 Task: Add a signature Julian Adams containing Have a great National Technology Day, Julian Adams to email address softage.2@softage.net and add a folder Artificial intelligence
Action: Key pressed n
Screenshot: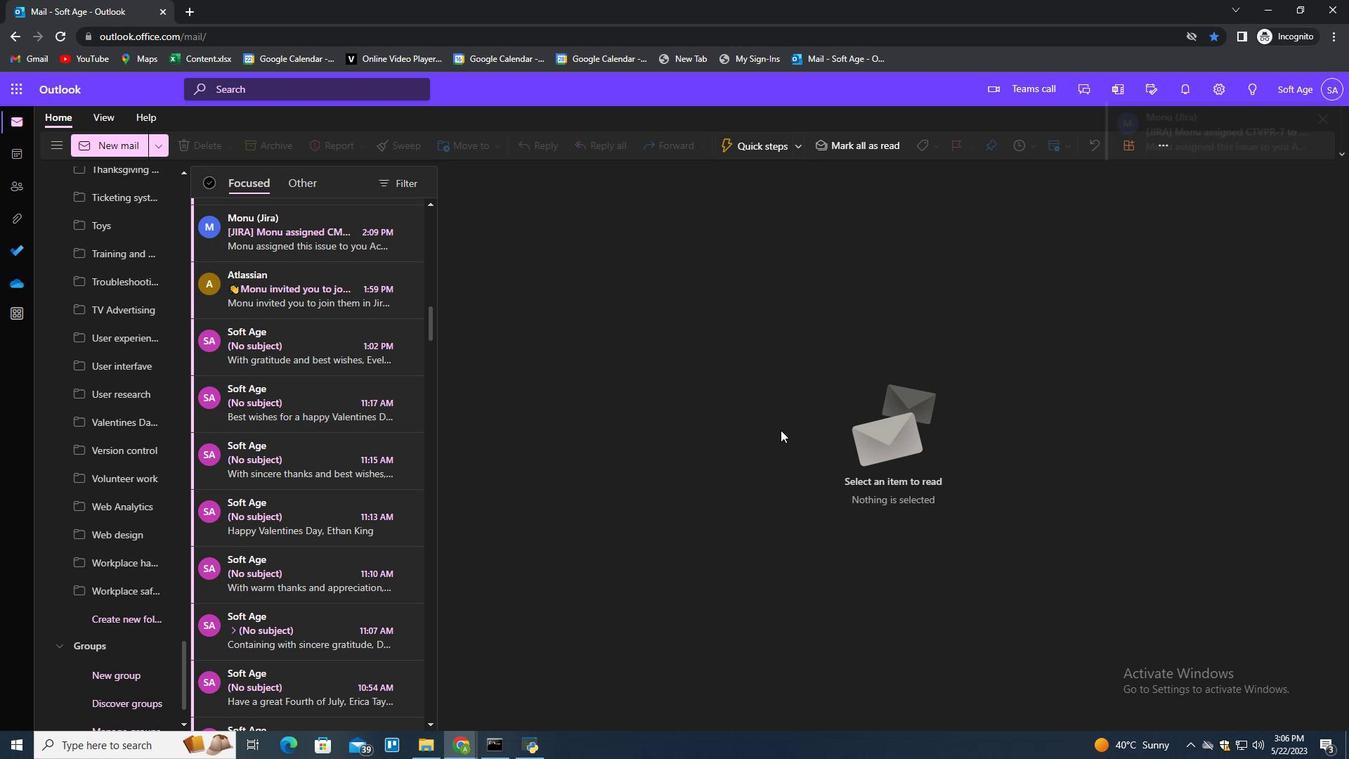 
Action: Mouse moved to (952, 149)
Screenshot: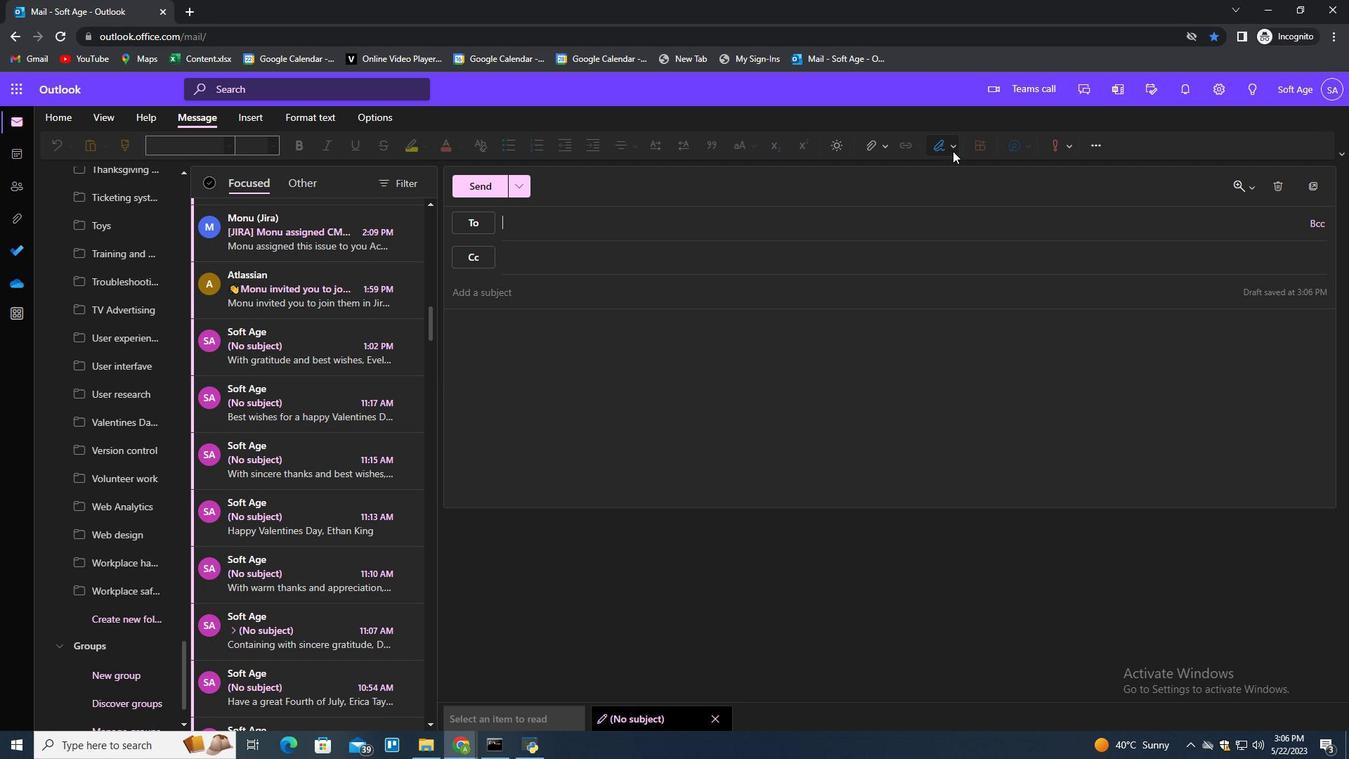 
Action: Mouse pressed left at (952, 149)
Screenshot: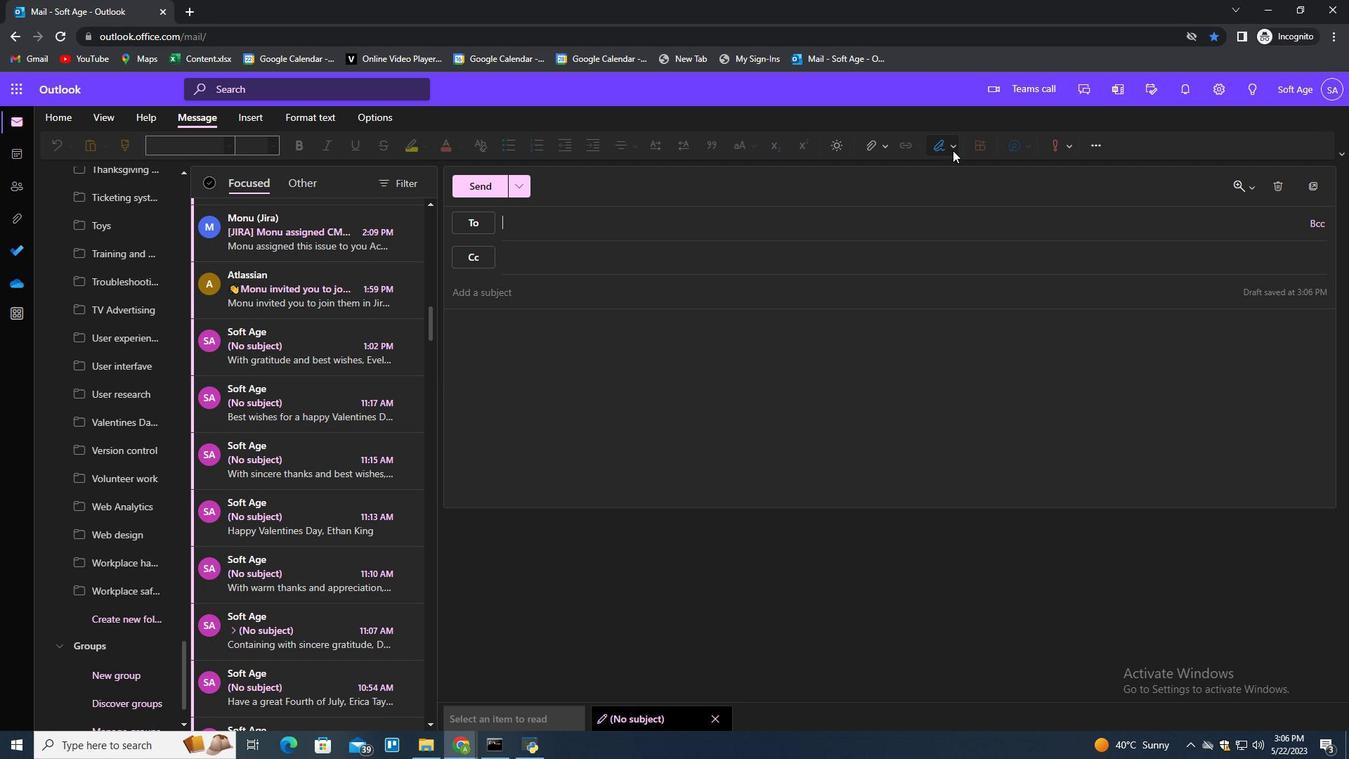 
Action: Mouse moved to (930, 198)
Screenshot: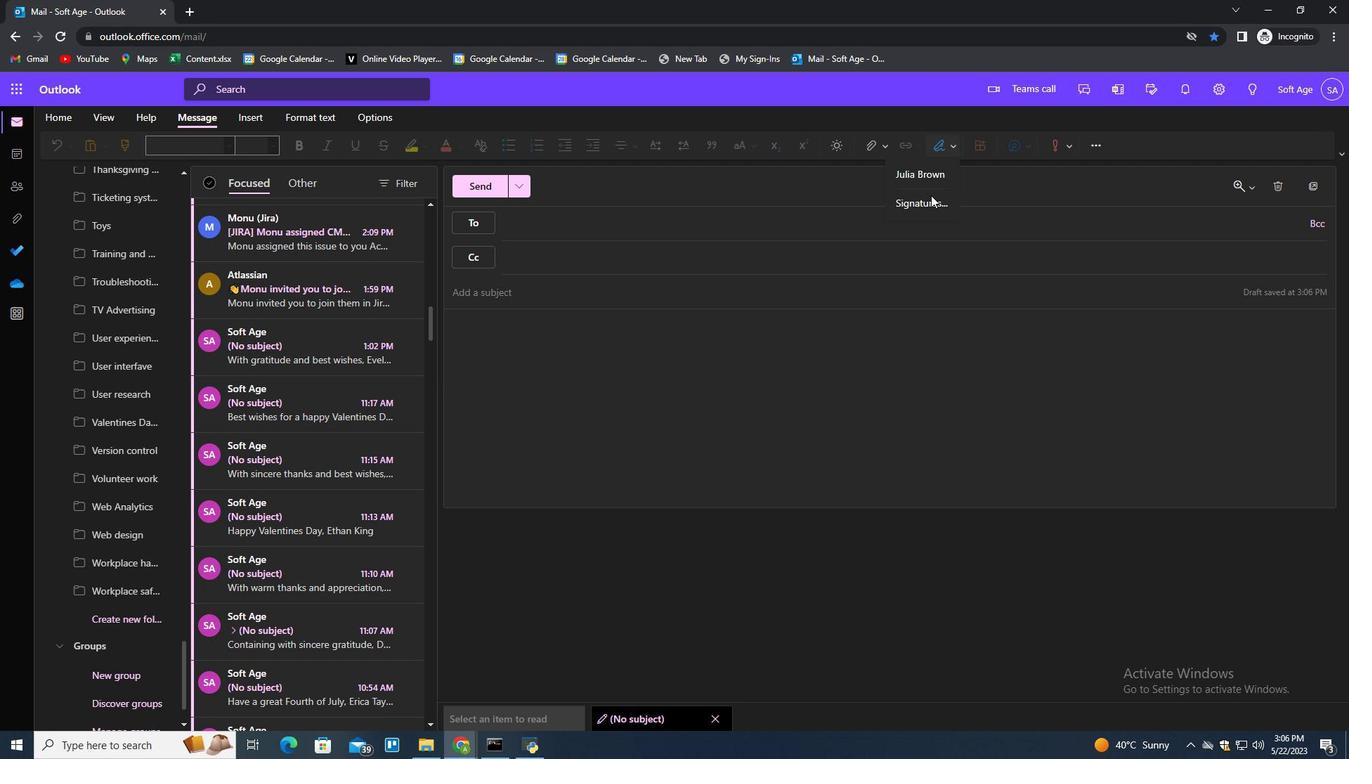 
Action: Mouse pressed left at (930, 198)
Screenshot: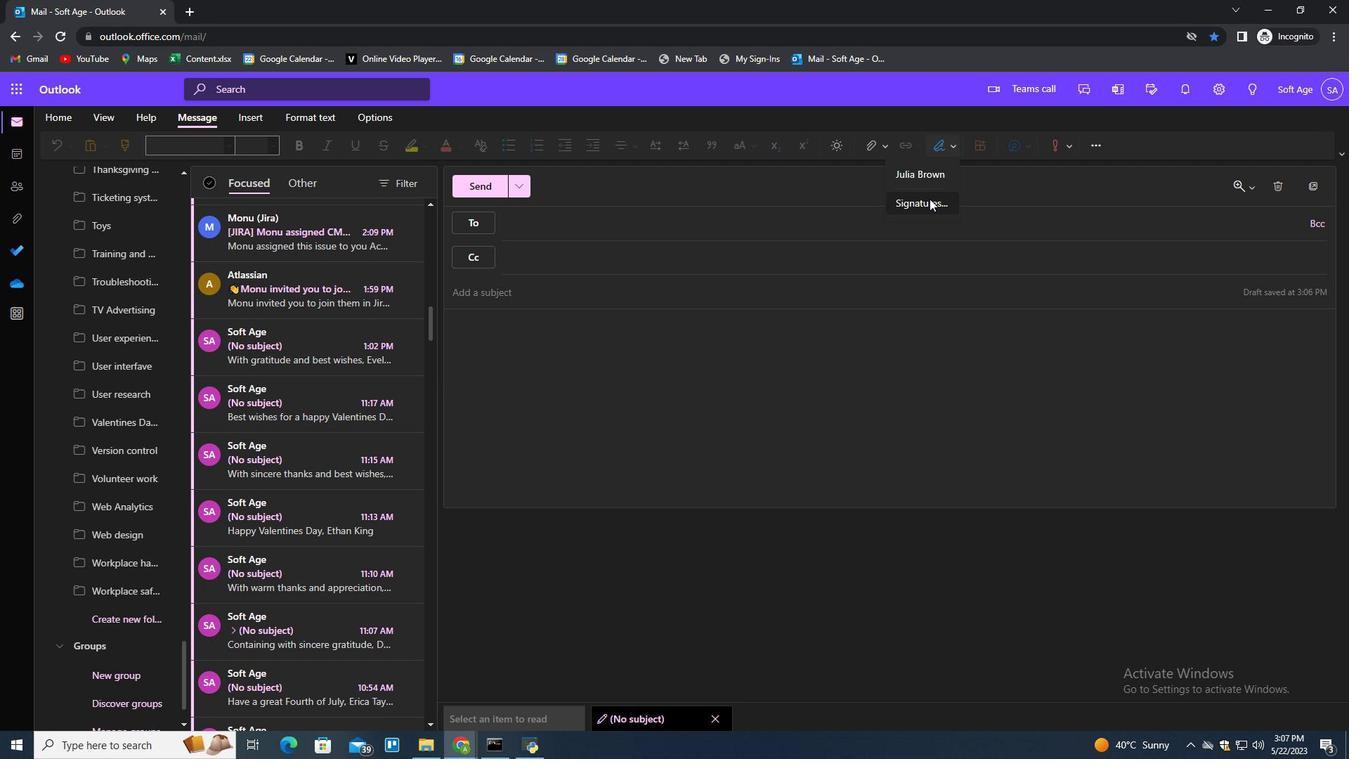 
Action: Mouse moved to (960, 250)
Screenshot: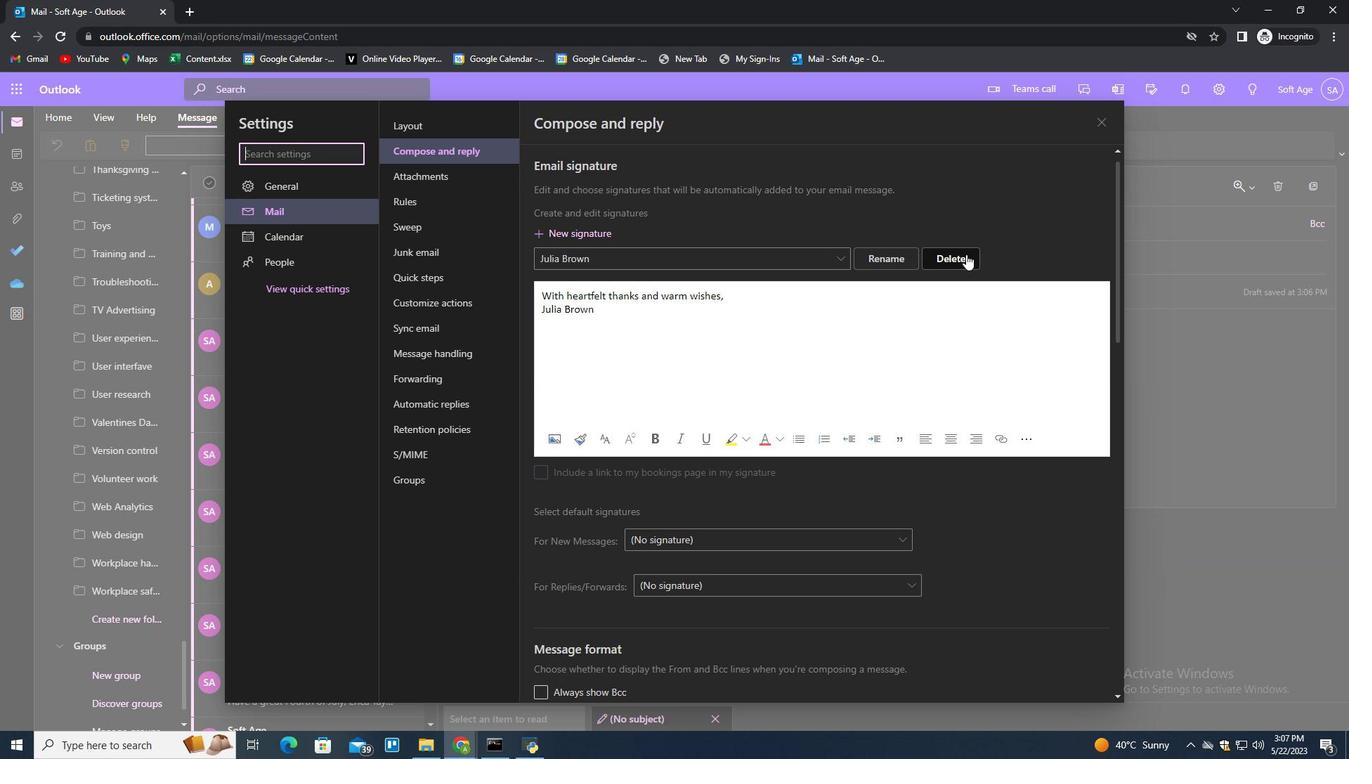 
Action: Mouse pressed left at (960, 250)
Screenshot: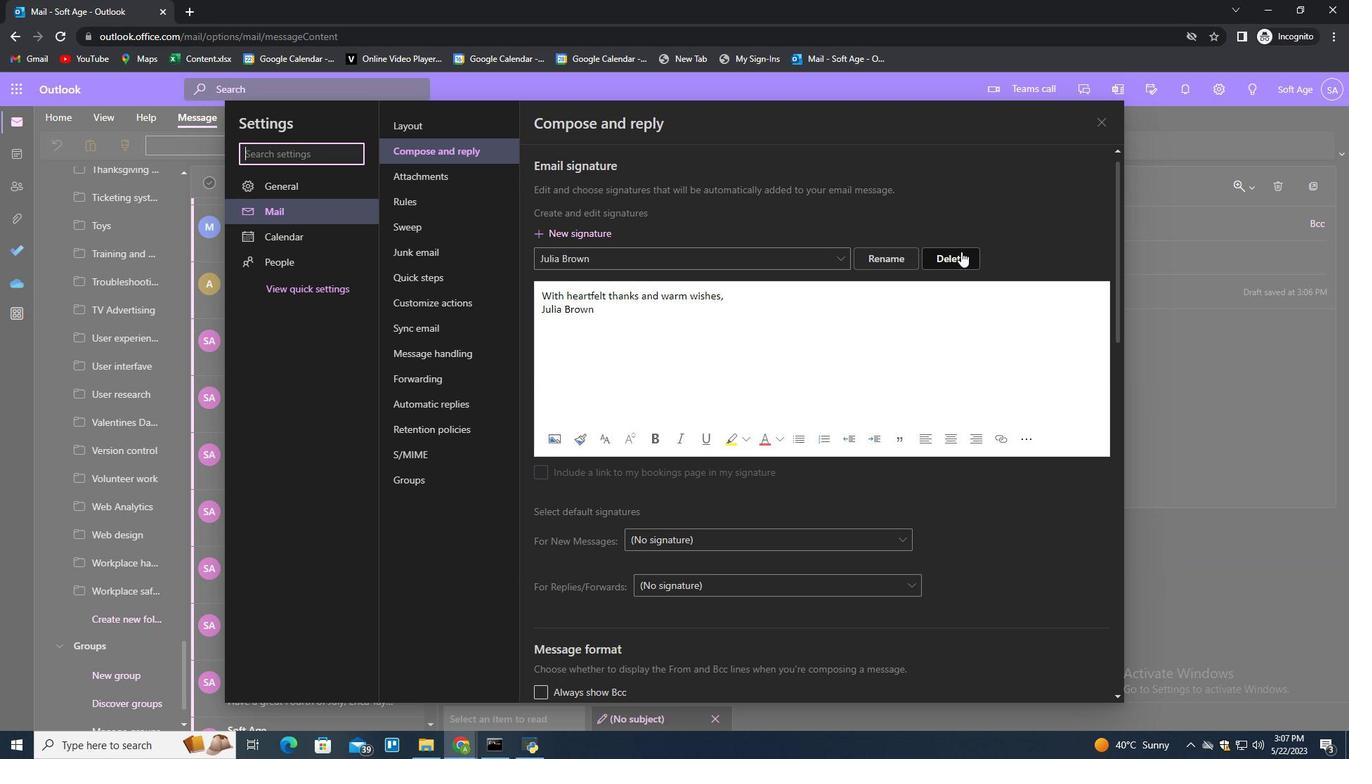 
Action: Mouse moved to (949, 262)
Screenshot: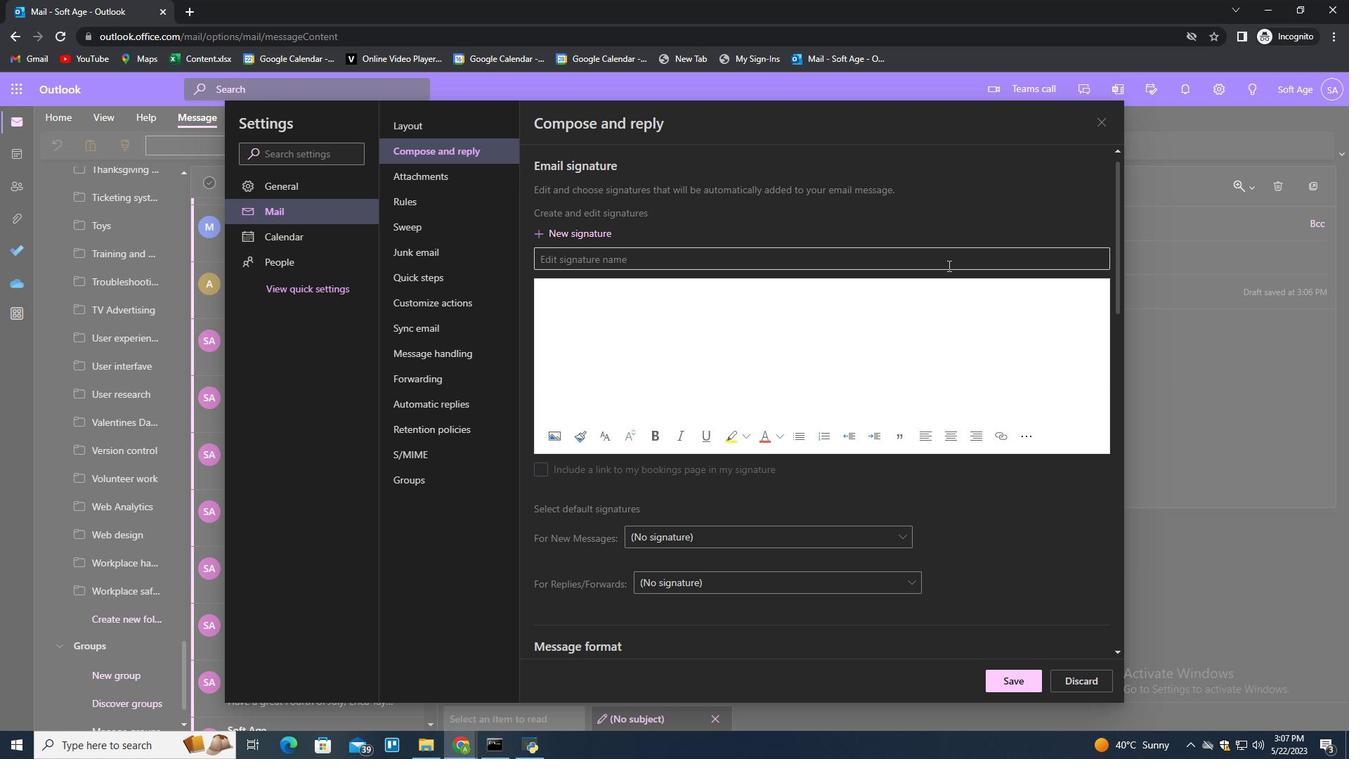 
Action: Mouse pressed left at (949, 262)
Screenshot: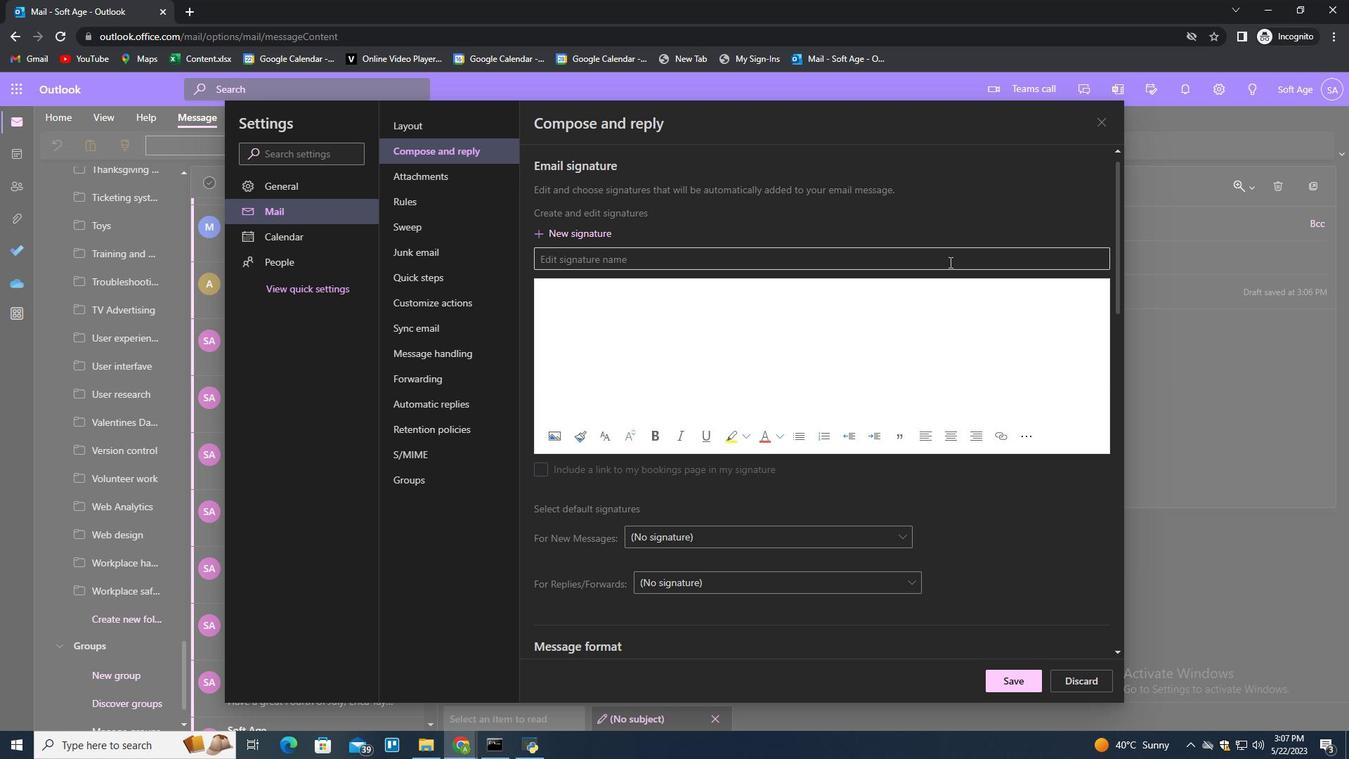 
Action: Mouse moved to (1348, 0)
Screenshot: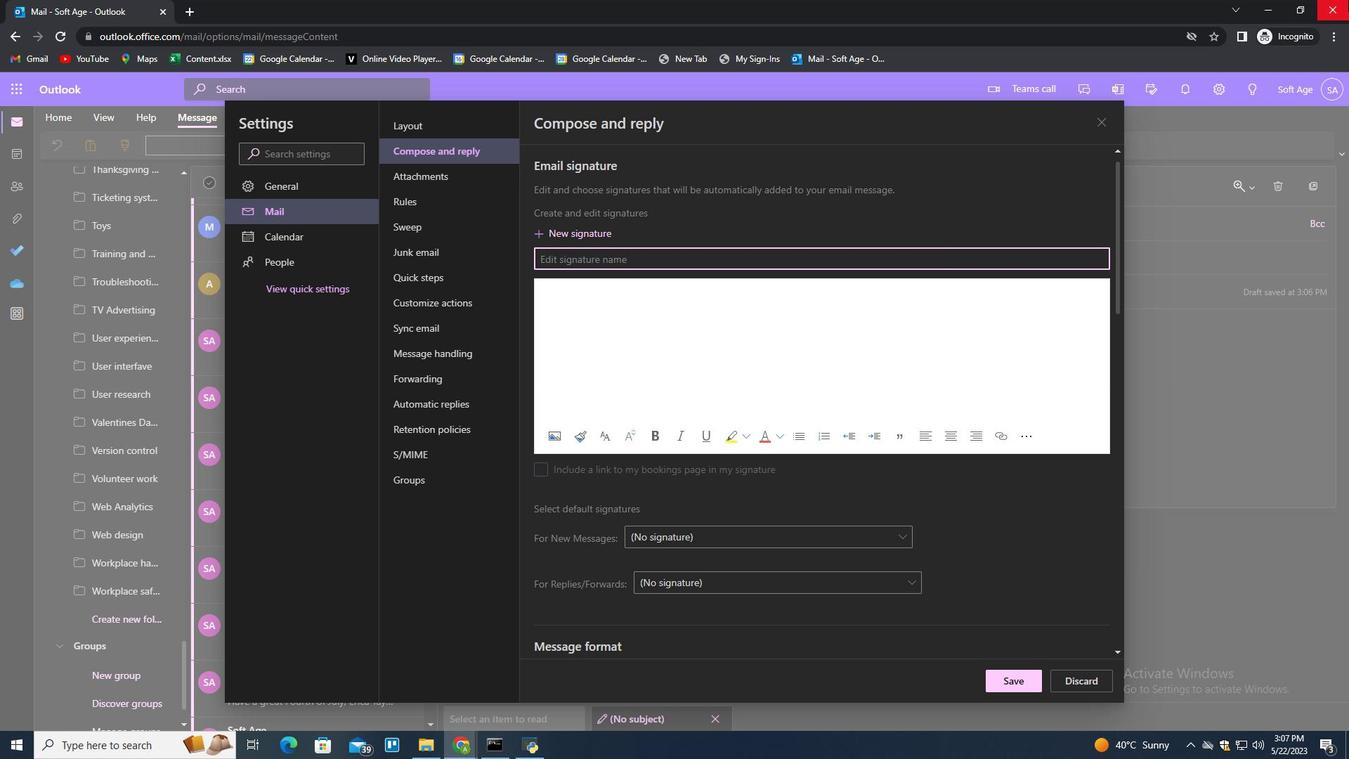 
Action: Key pressed <Key.shift>Julian<Key.space><Key.shift>Ads<Key.backspace>a<Key.backspace>ams<Key.space><Key.tab><Key.shift>Have<Key.space>a<Key.space>great<Key.space><Key.shift>National<Key.space><Key.shift>Technology<Key.space>d<Key.shift>a<Key.backspace><Key.backspace><Key.shift>Day,<Key.shift_r><Key.enter><Key.shift>Julian<Key.space><Key.shift>Adams
Screenshot: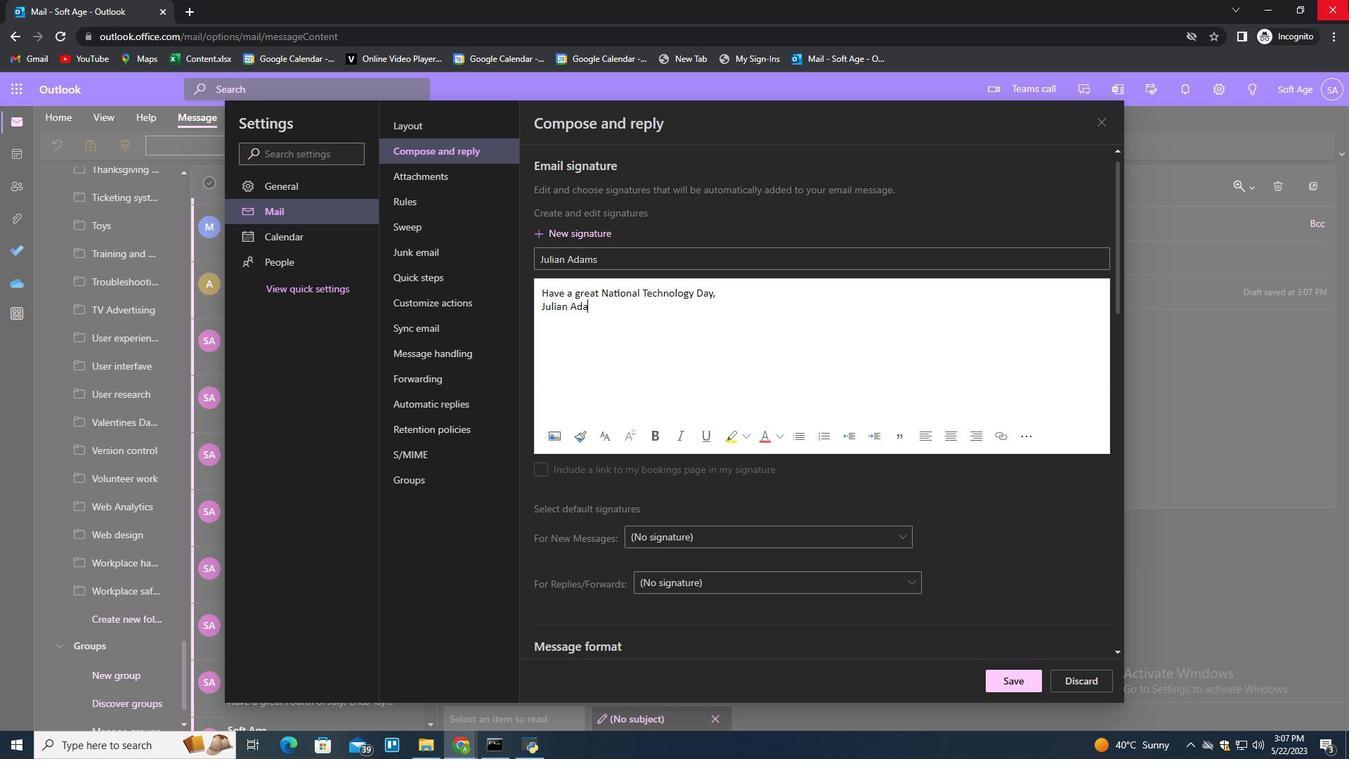 
Action: Mouse moved to (1015, 679)
Screenshot: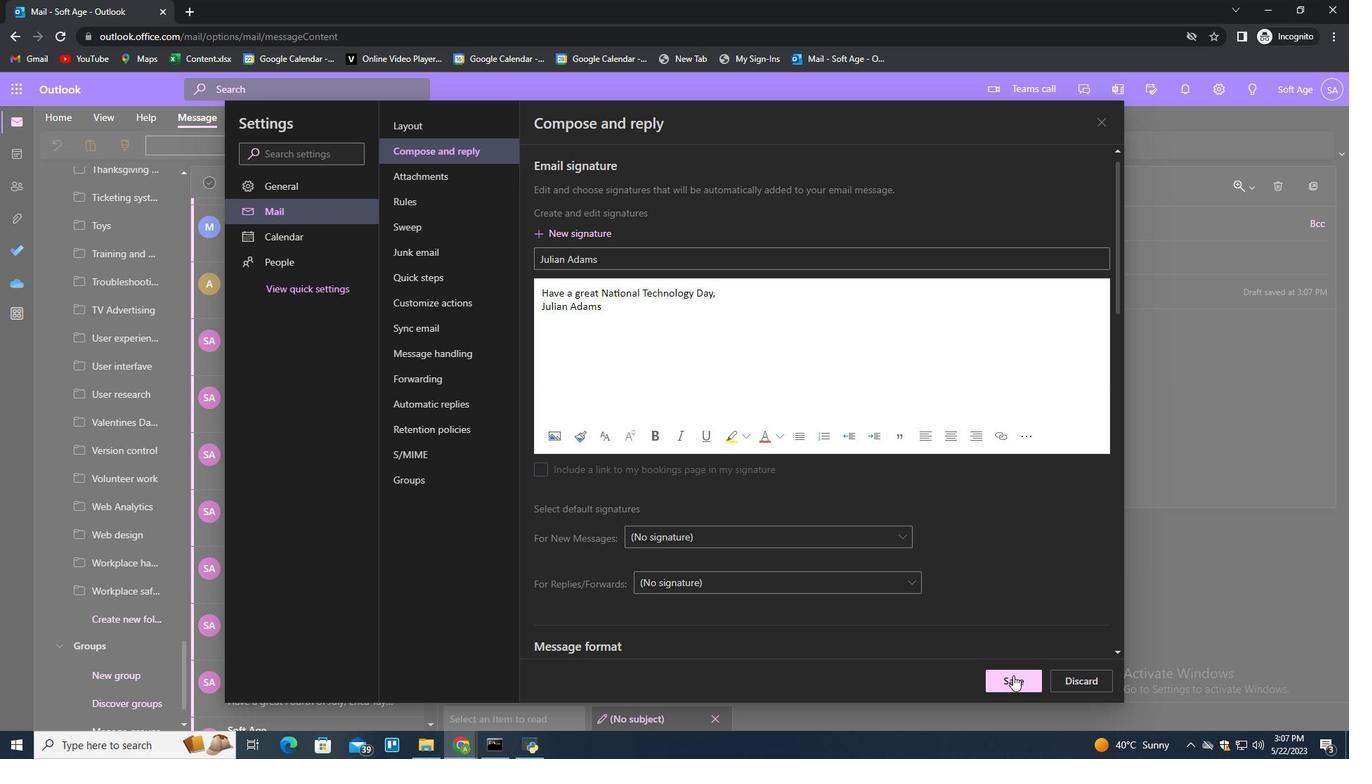 
Action: Mouse pressed left at (1015, 679)
Screenshot: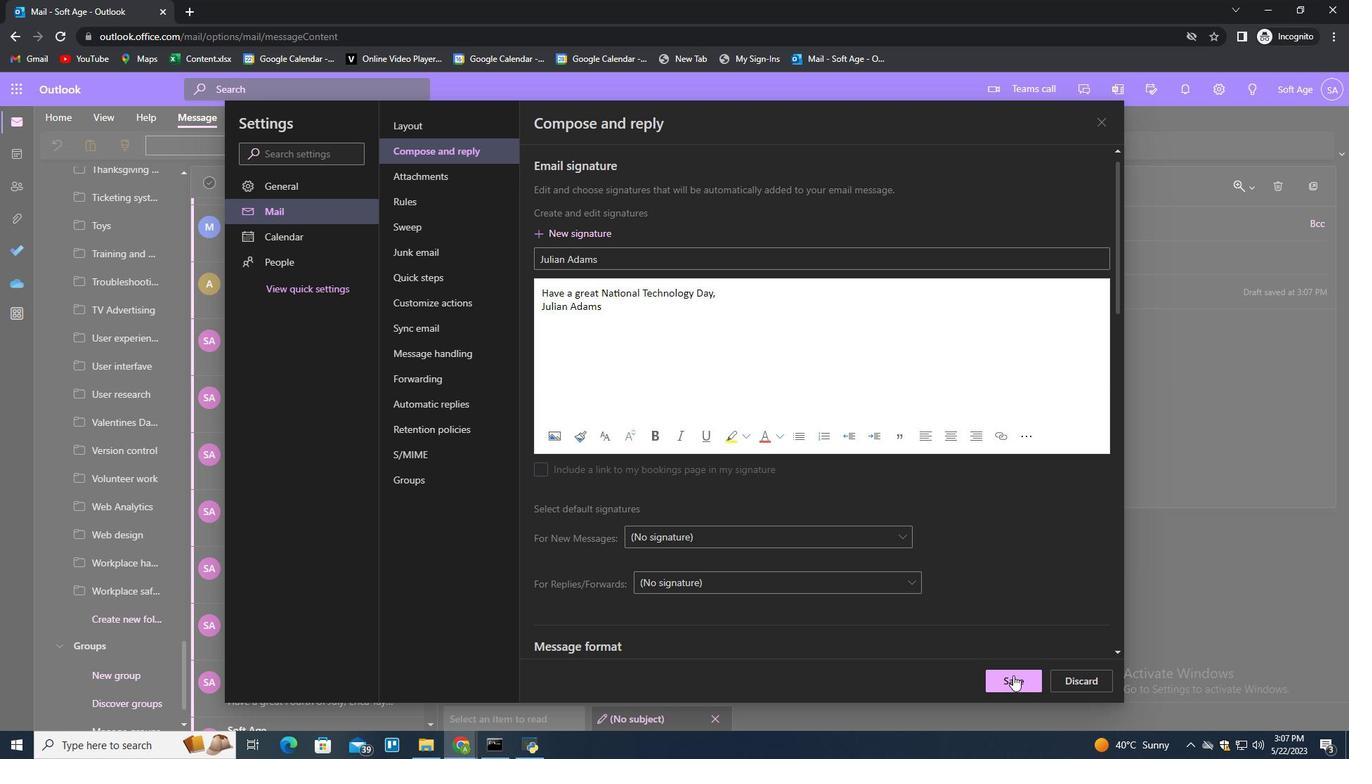 
Action: Mouse moved to (1165, 385)
Screenshot: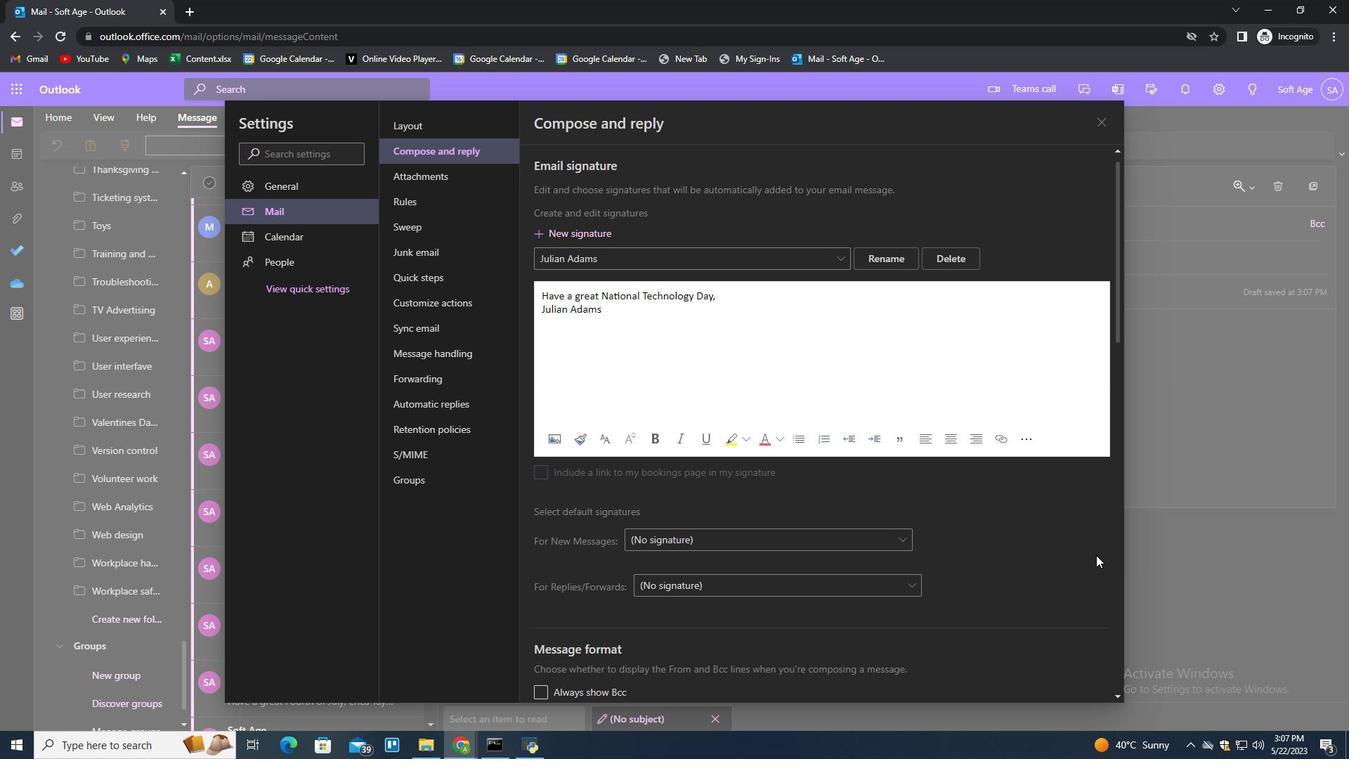
Action: Mouse pressed left at (1165, 385)
Screenshot: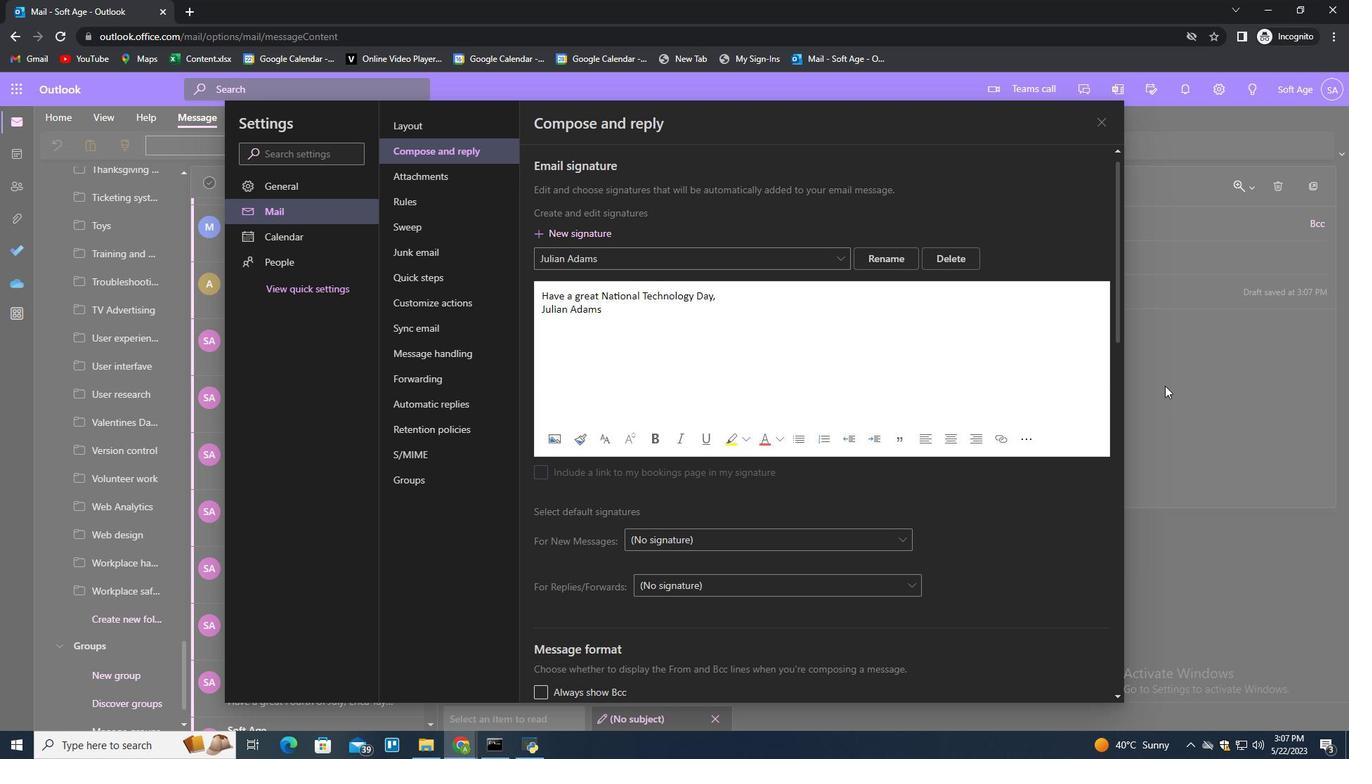 
Action: Mouse moved to (953, 144)
Screenshot: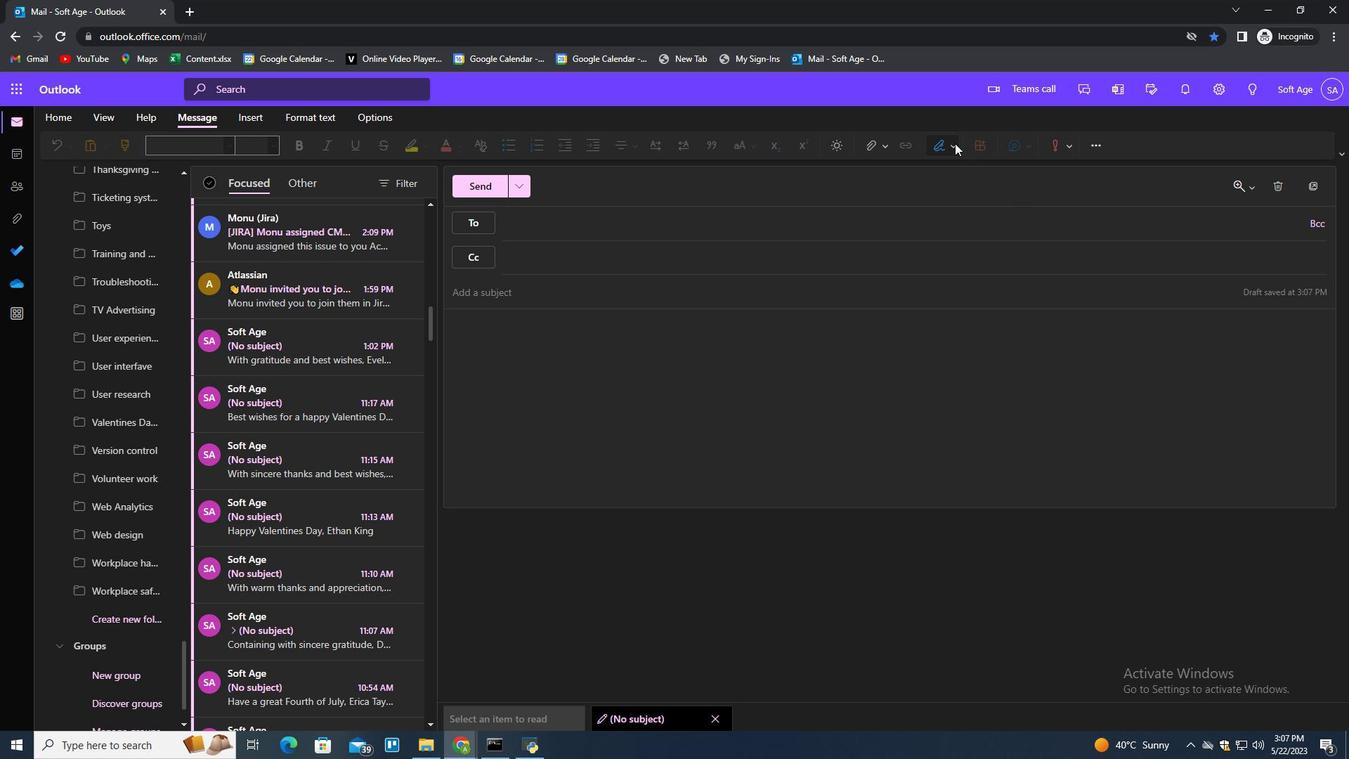 
Action: Mouse pressed left at (953, 144)
Screenshot: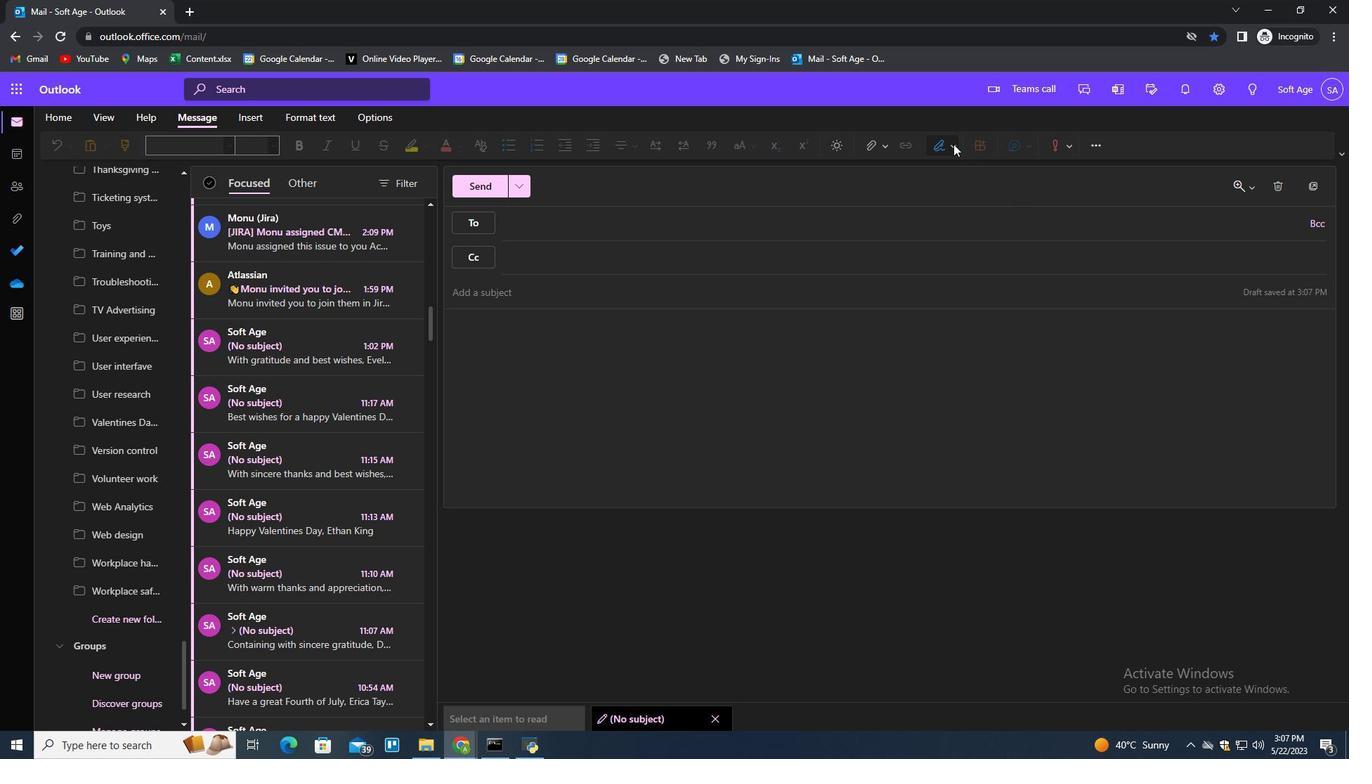 
Action: Mouse moved to (937, 171)
Screenshot: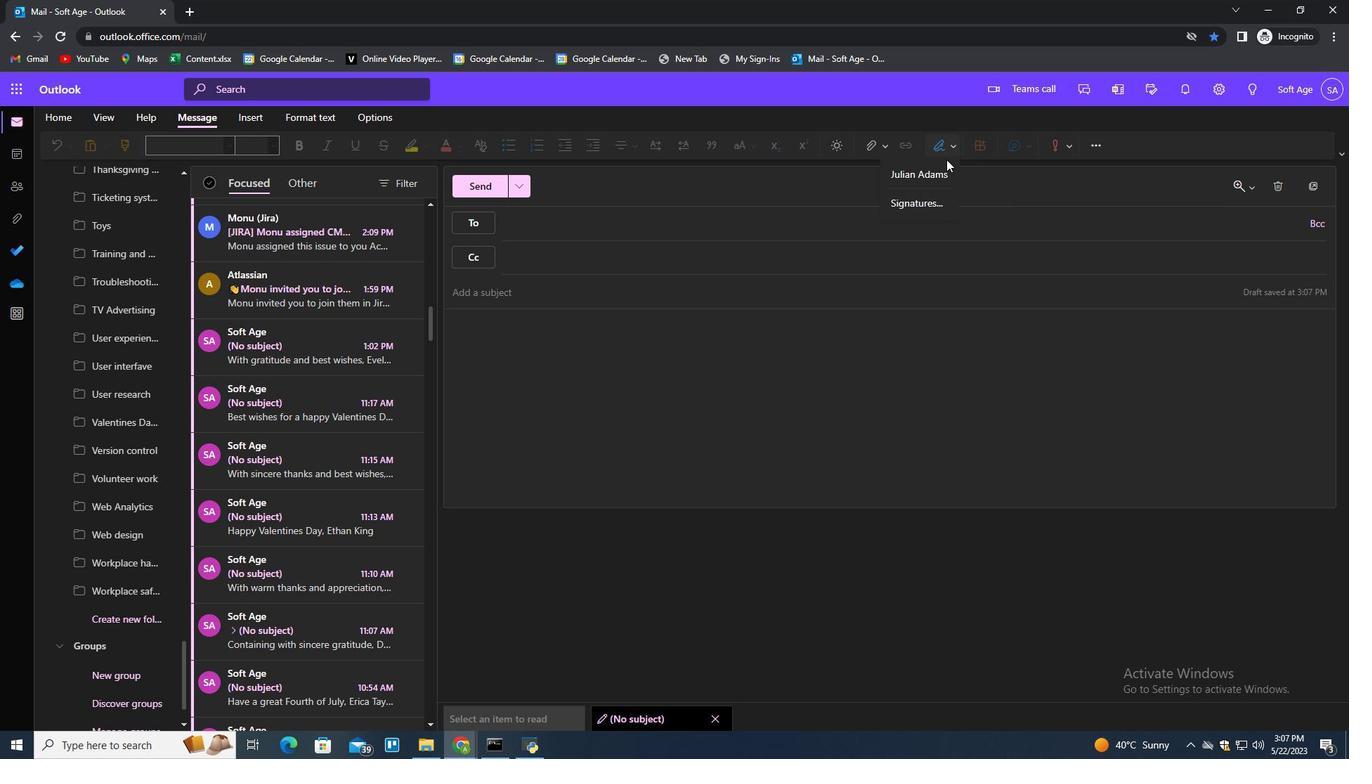 
Action: Mouse pressed left at (937, 171)
Screenshot: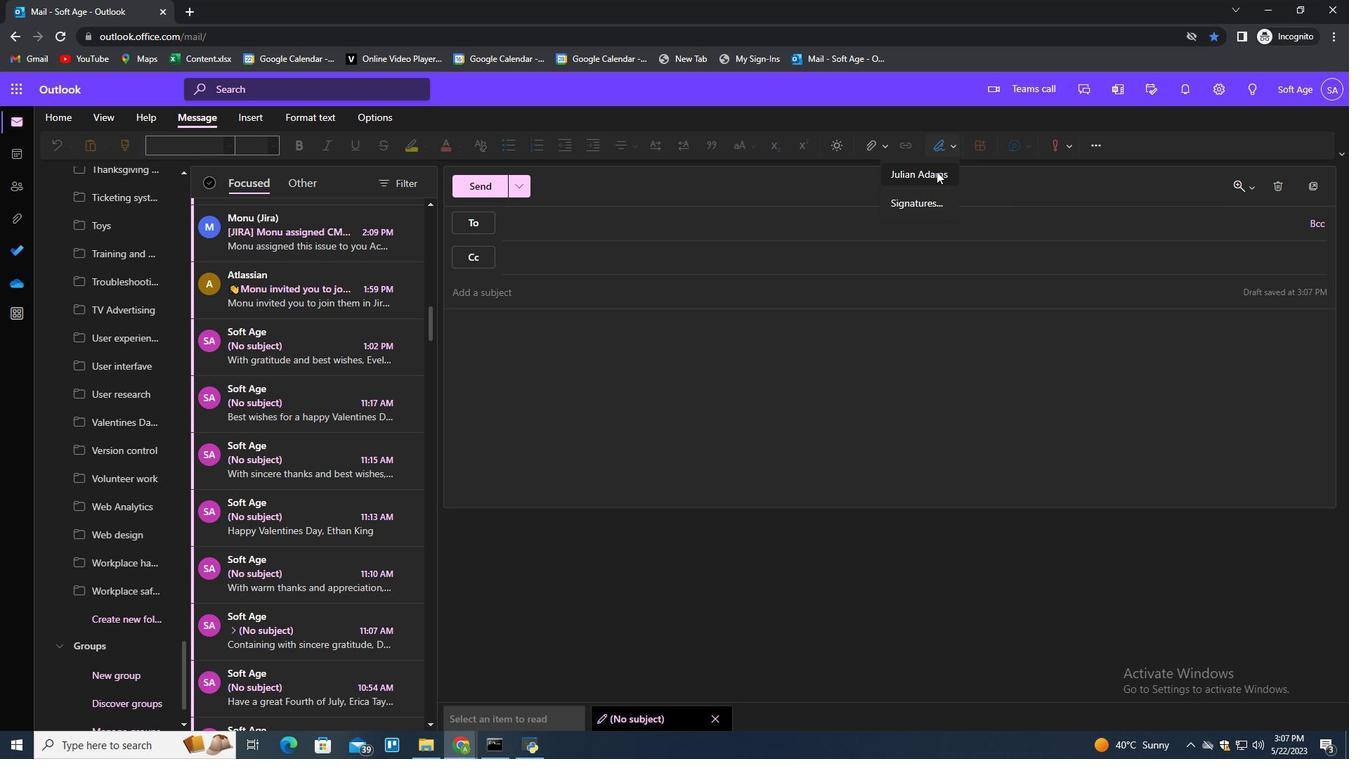 
Action: Mouse moved to (528, 228)
Screenshot: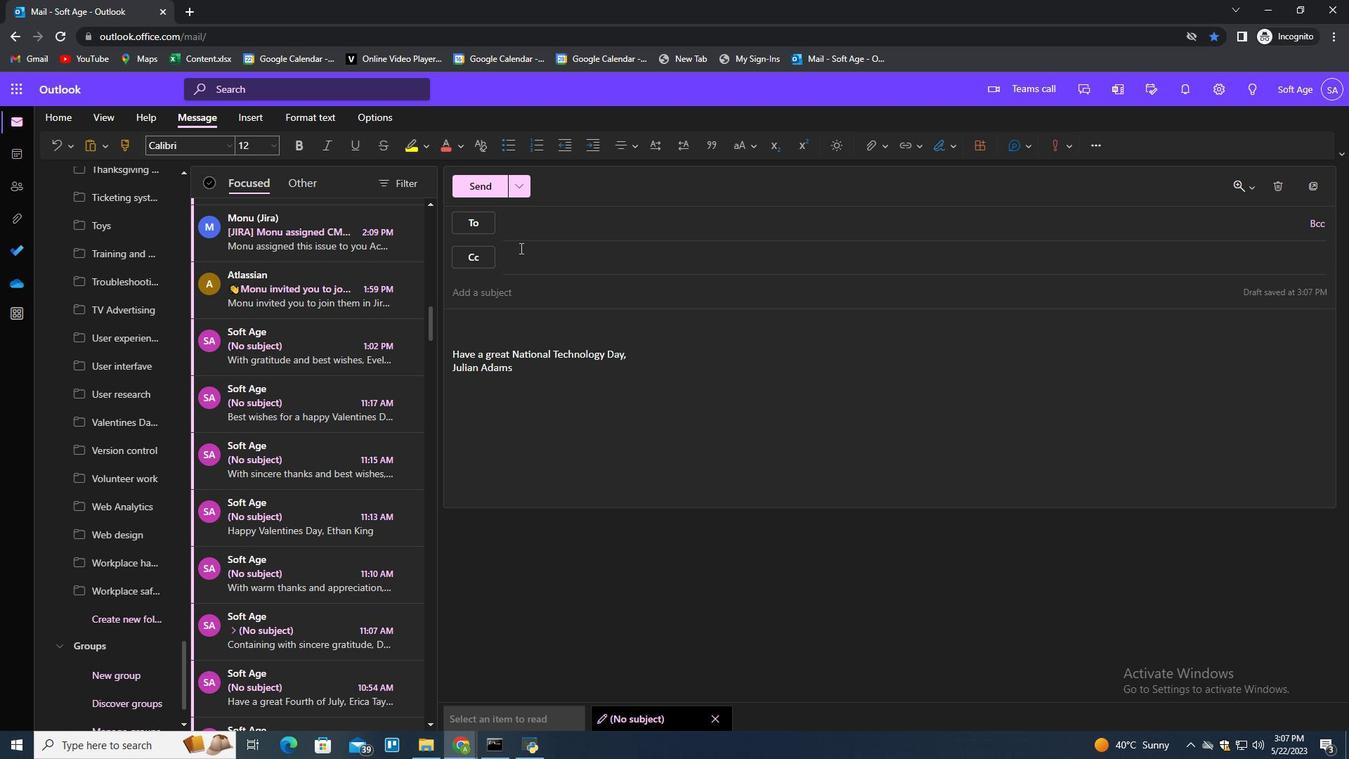 
Action: Mouse pressed left at (528, 228)
Screenshot: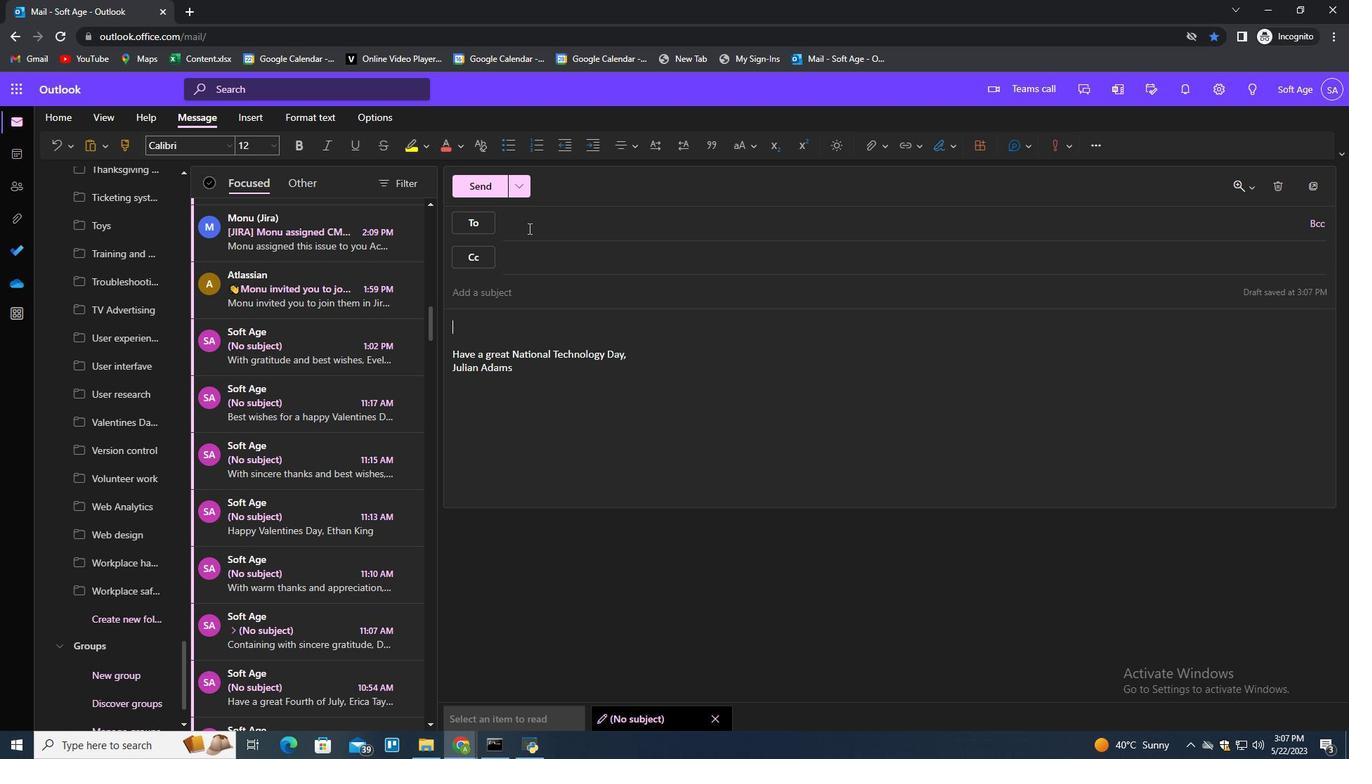
Action: Key pressed softage.n<Key.backspace>2<Key.shift>@softage.net<Key.enter>
Screenshot: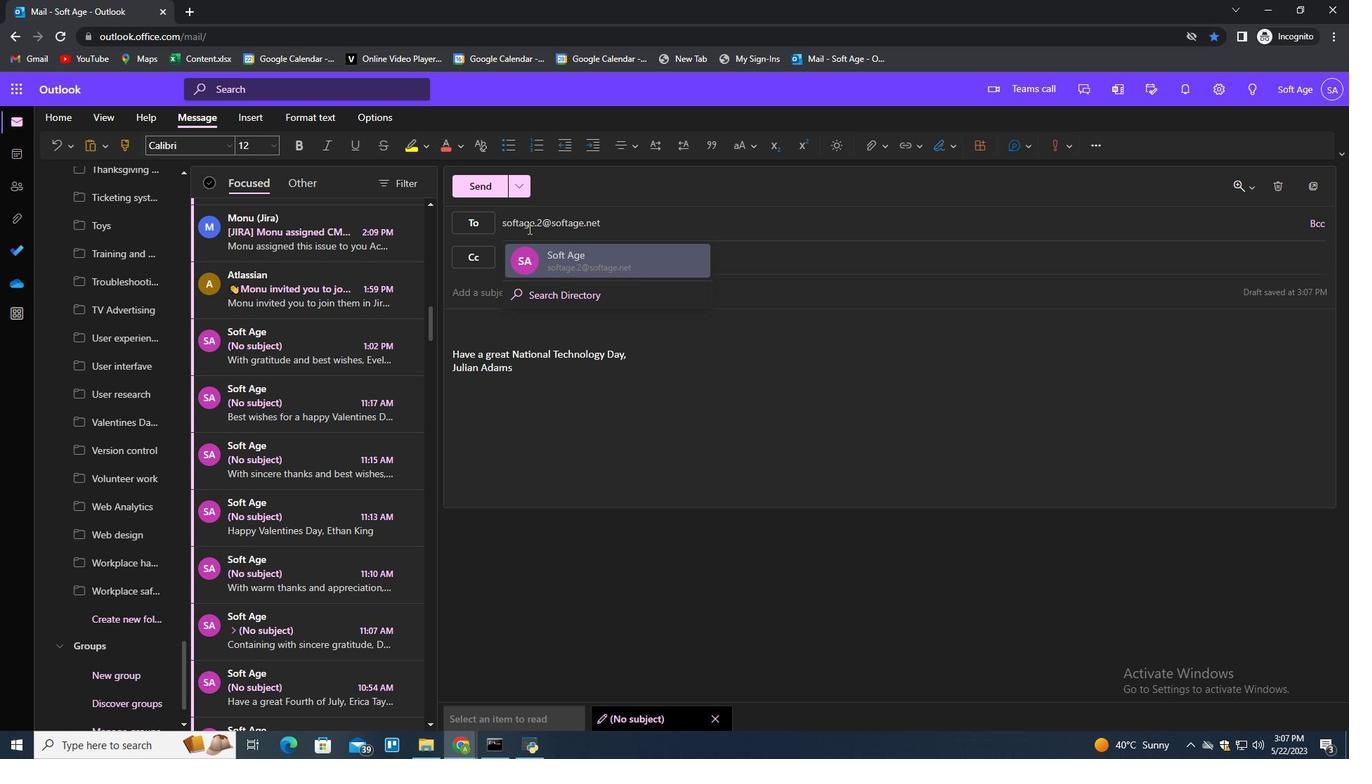 
Action: Mouse moved to (121, 615)
Screenshot: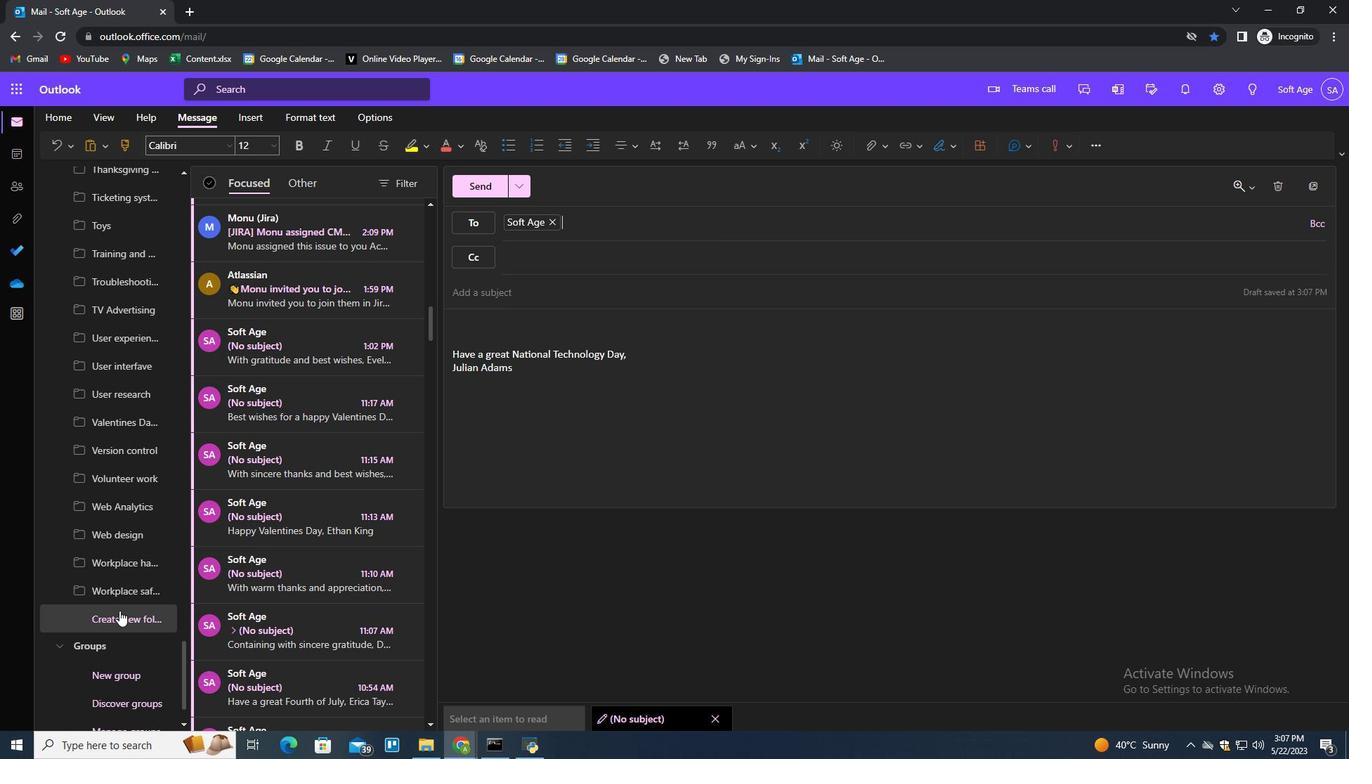 
Action: Mouse pressed left at (121, 615)
Screenshot: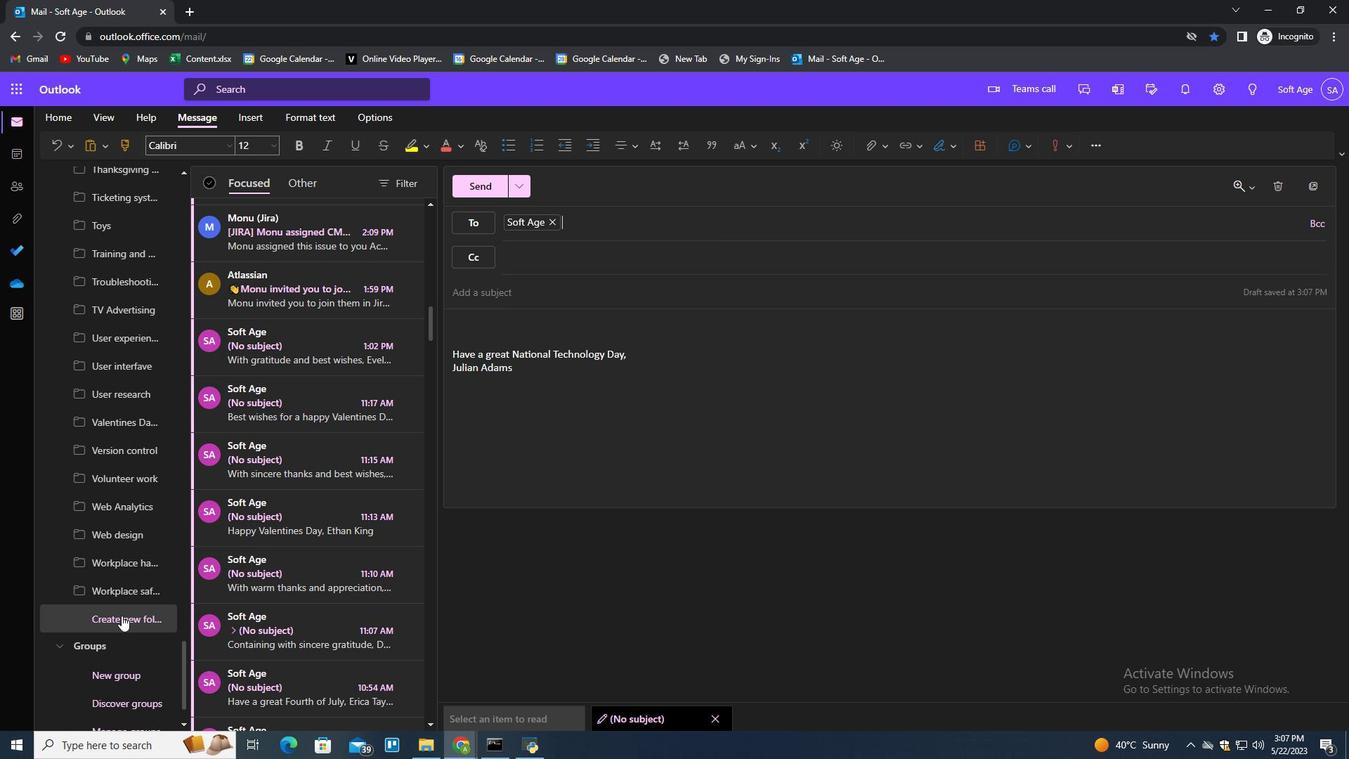 
Action: Mouse moved to (121, 616)
Screenshot: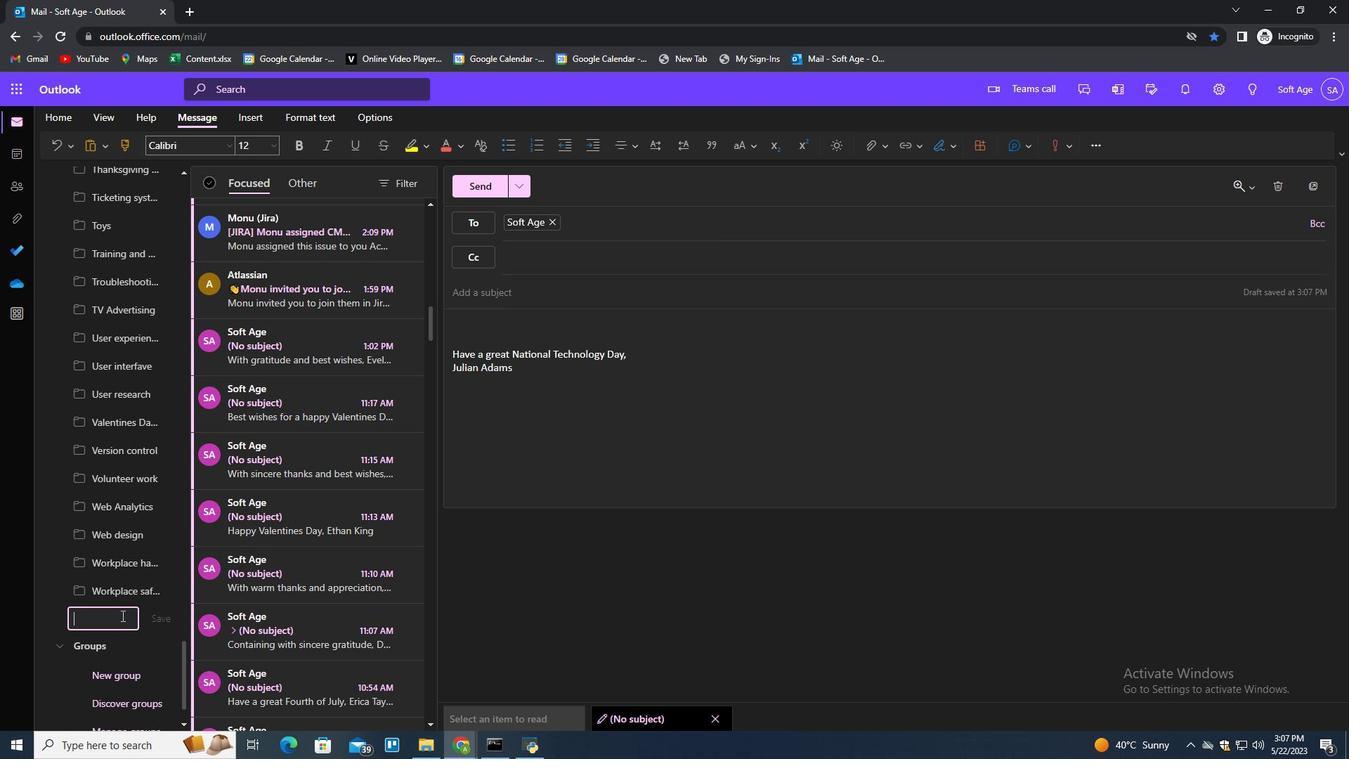 
Action: Key pressed <Key.shift>Artici<Key.backspace><Key.backspace>fica<Key.backspace>ial<Key.space><Key.shift>intelligence<Key.enter>
Screenshot: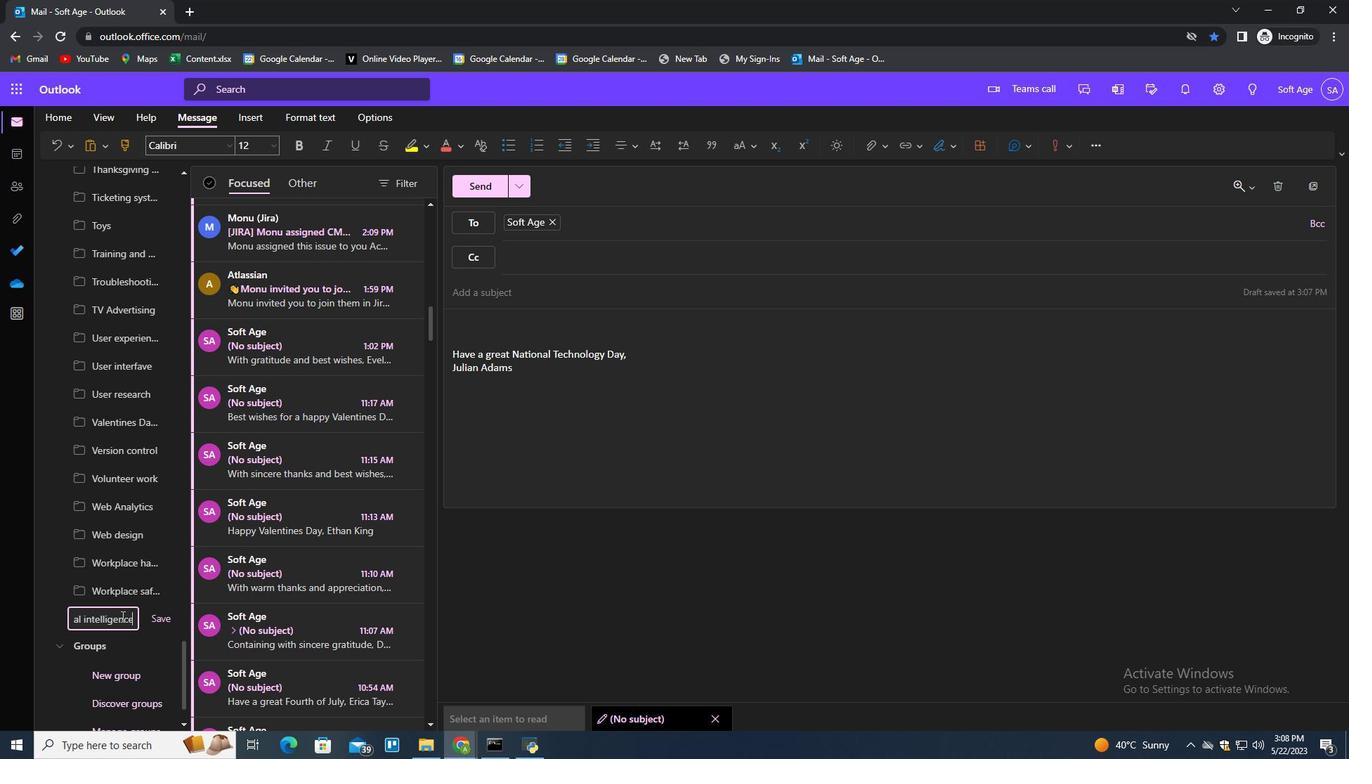 
